 Task: Change the paper size to letter (8.5" x 11") in print settings.
Action: Mouse moved to (29, 59)
Screenshot: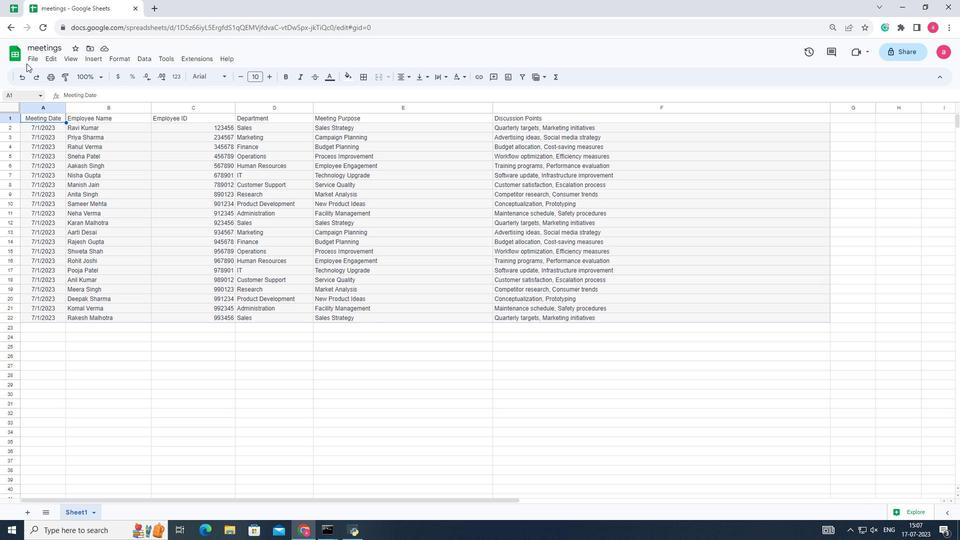 
Action: Mouse pressed left at (29, 59)
Screenshot: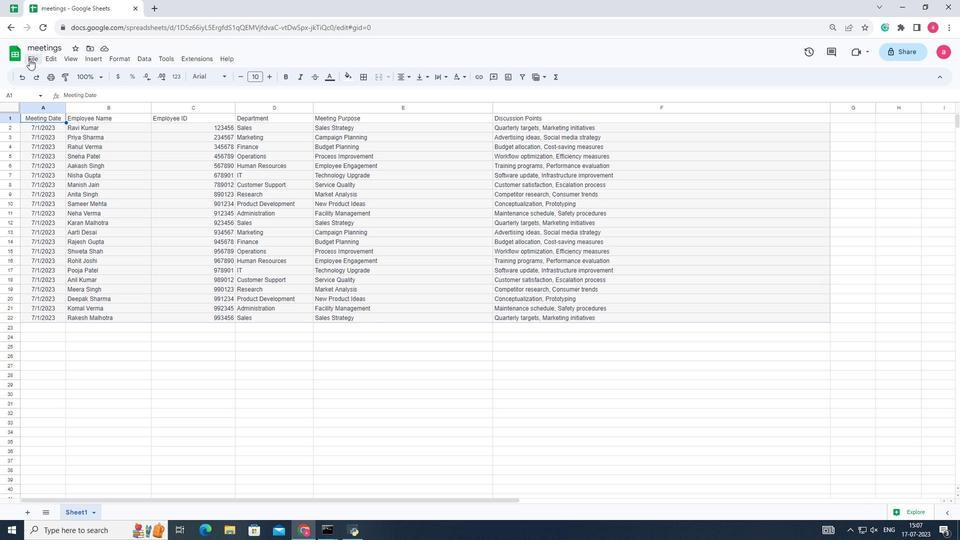 
Action: Mouse moved to (43, 323)
Screenshot: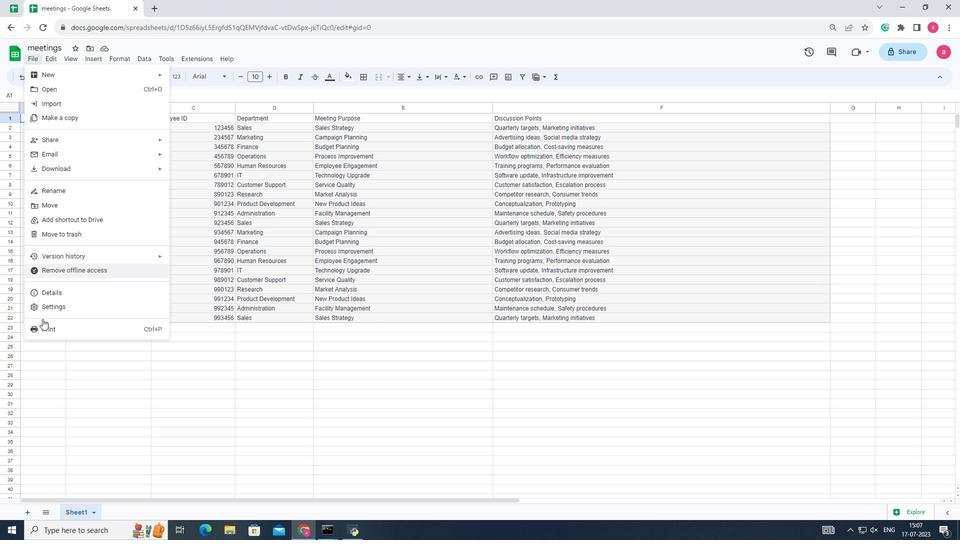 
Action: Mouse pressed left at (43, 323)
Screenshot: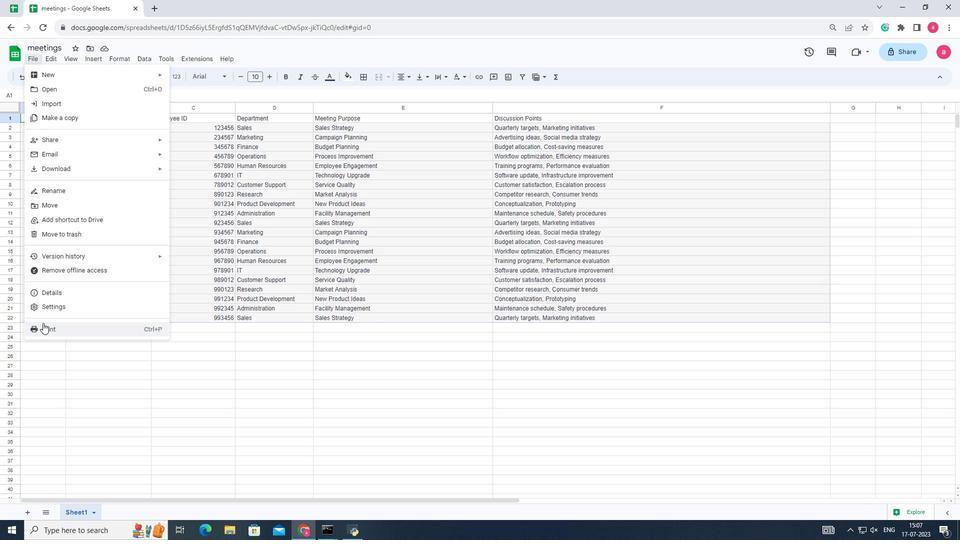 
Action: Mouse moved to (842, 133)
Screenshot: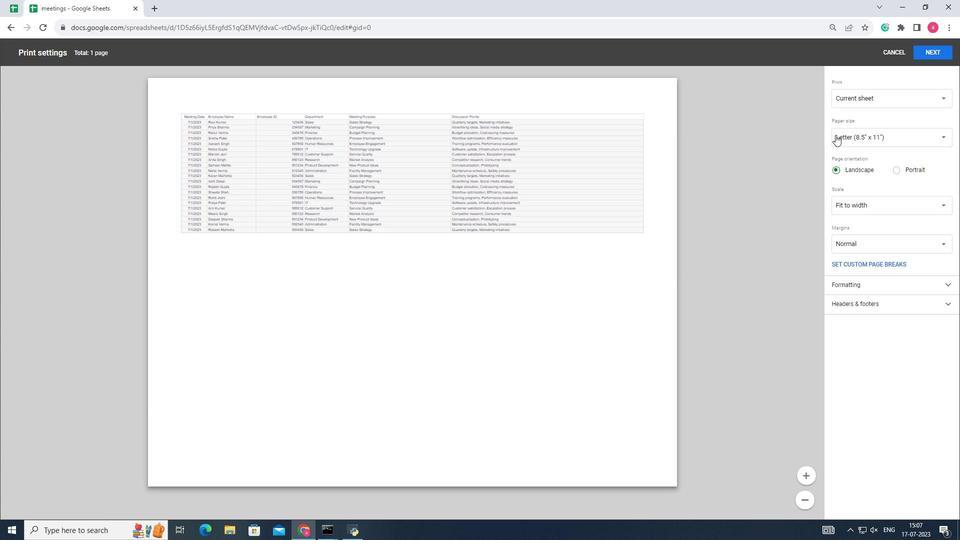 
Action: Mouse pressed left at (842, 133)
Screenshot: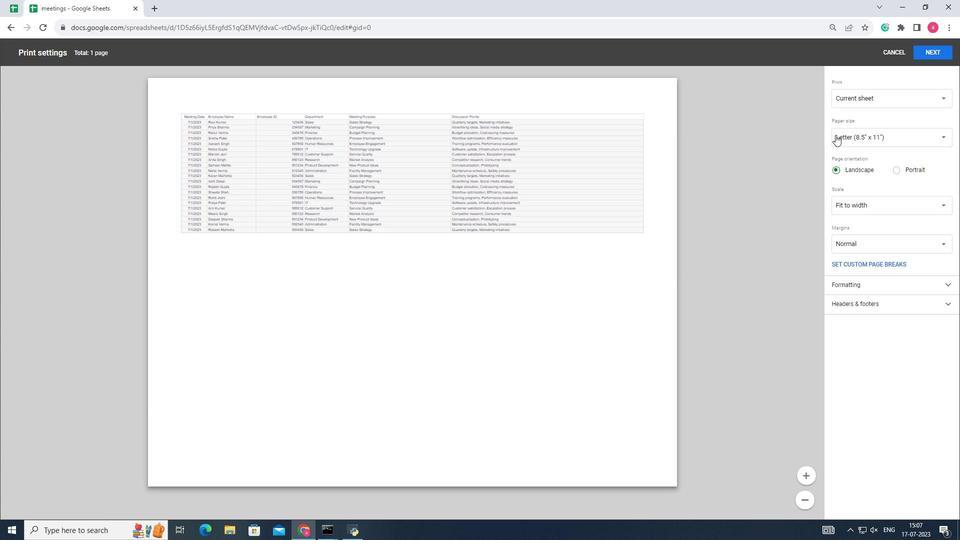 
Action: Mouse moved to (844, 137)
Screenshot: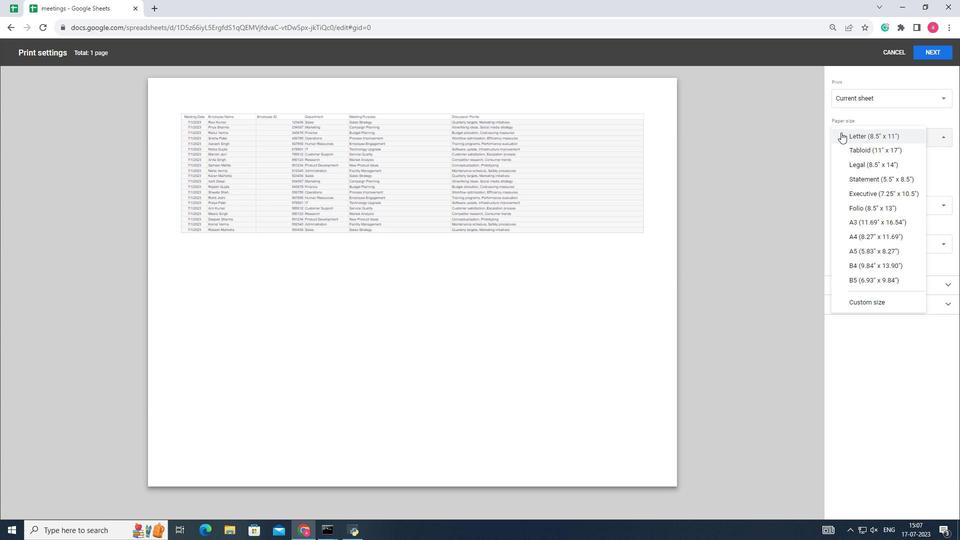 
Action: Mouse pressed left at (844, 137)
Screenshot: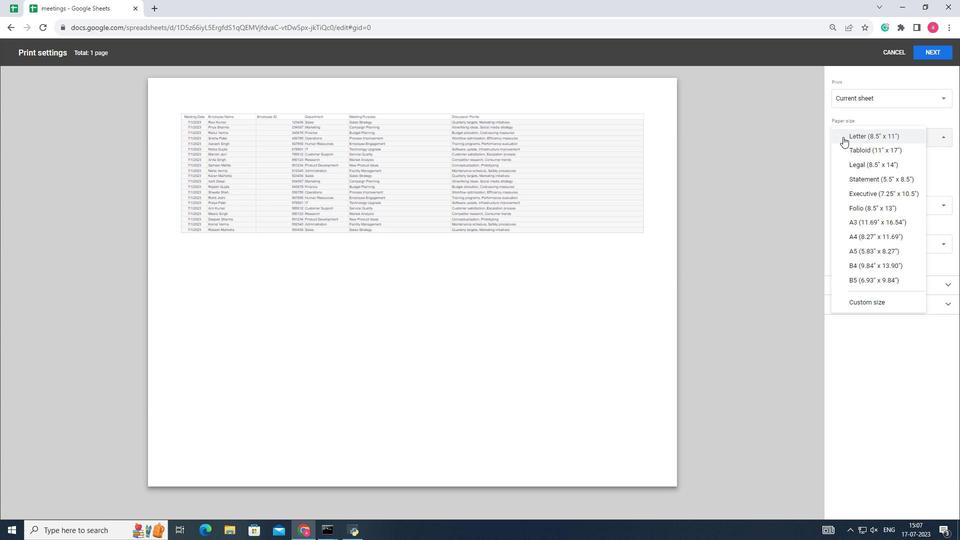 
Action: Mouse moved to (749, 159)
Screenshot: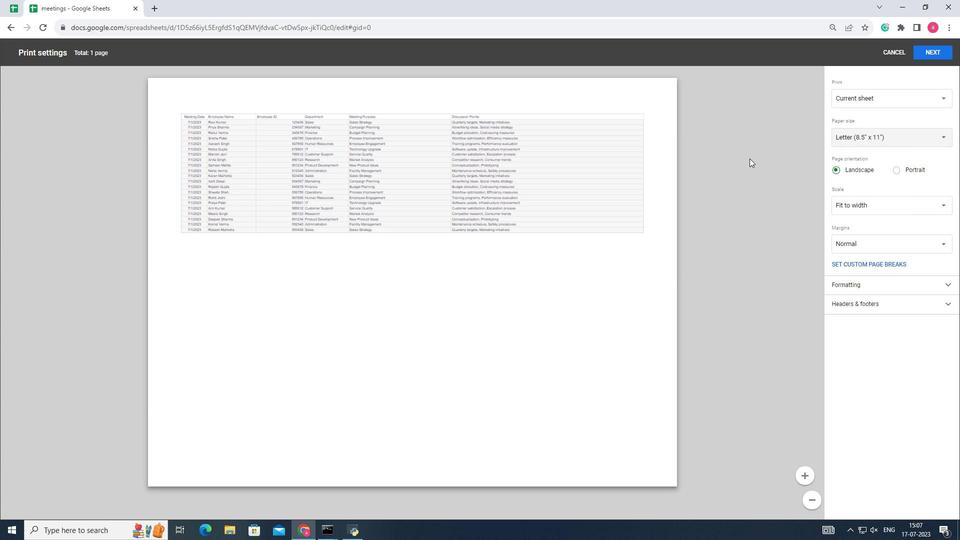 
